 Task: Choose a random templete from new position.
Action: Mouse moved to (460, 124)
Screenshot: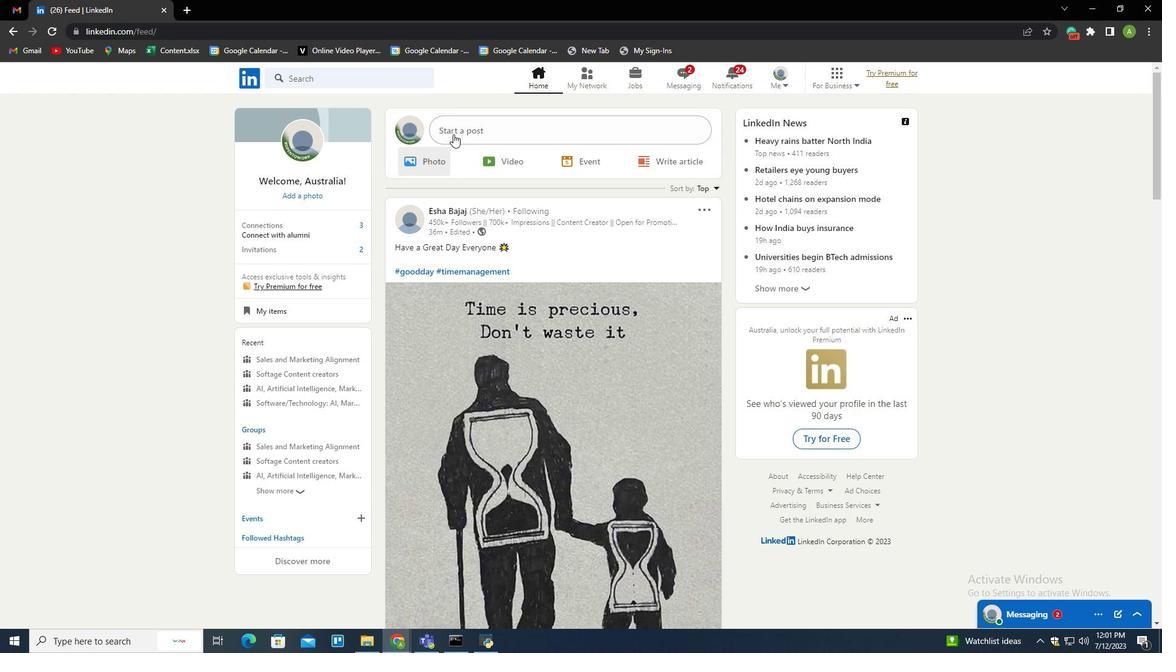 
Action: Mouse pressed left at (460, 124)
Screenshot: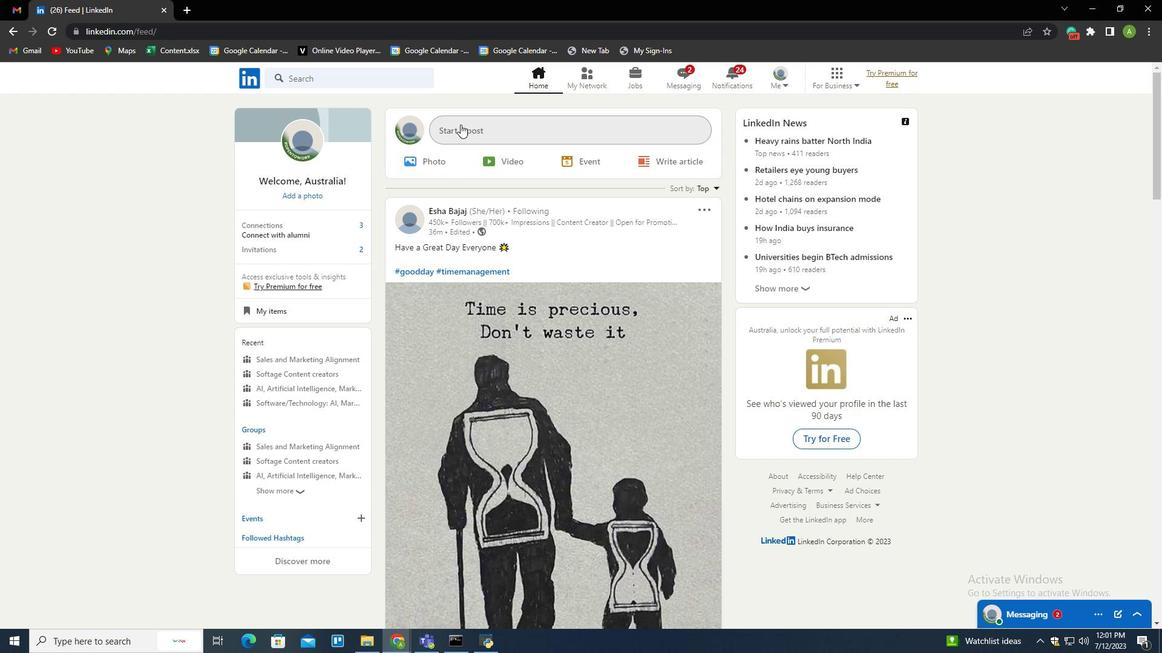 
Action: Mouse moved to (521, 358)
Screenshot: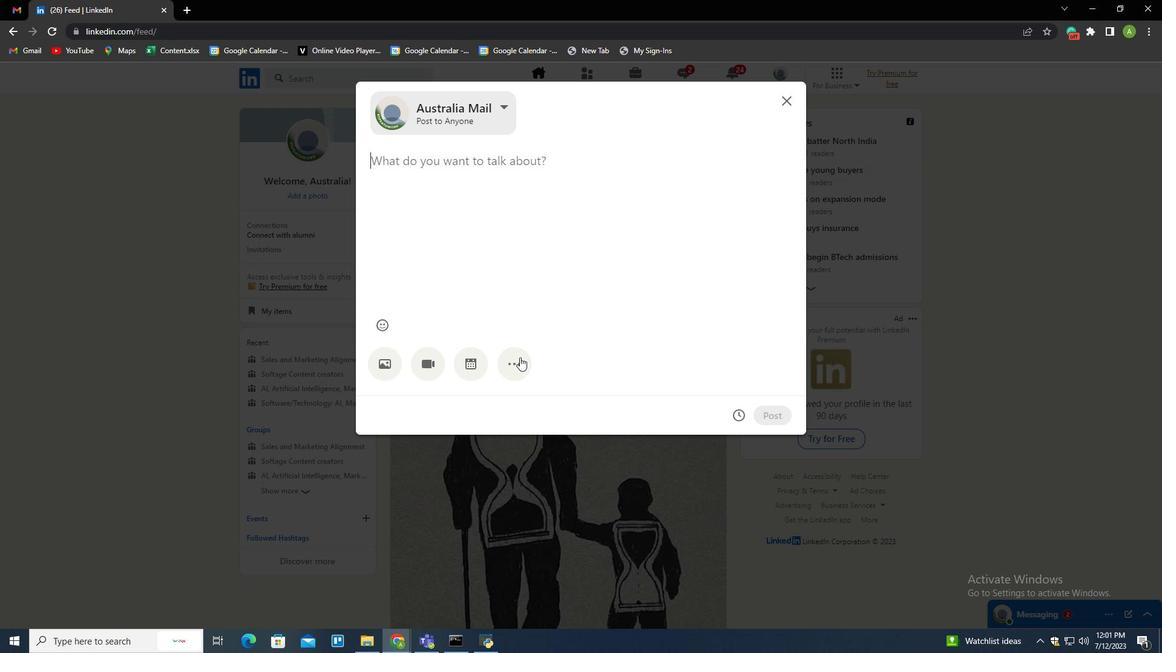 
Action: Mouse pressed left at (521, 358)
Screenshot: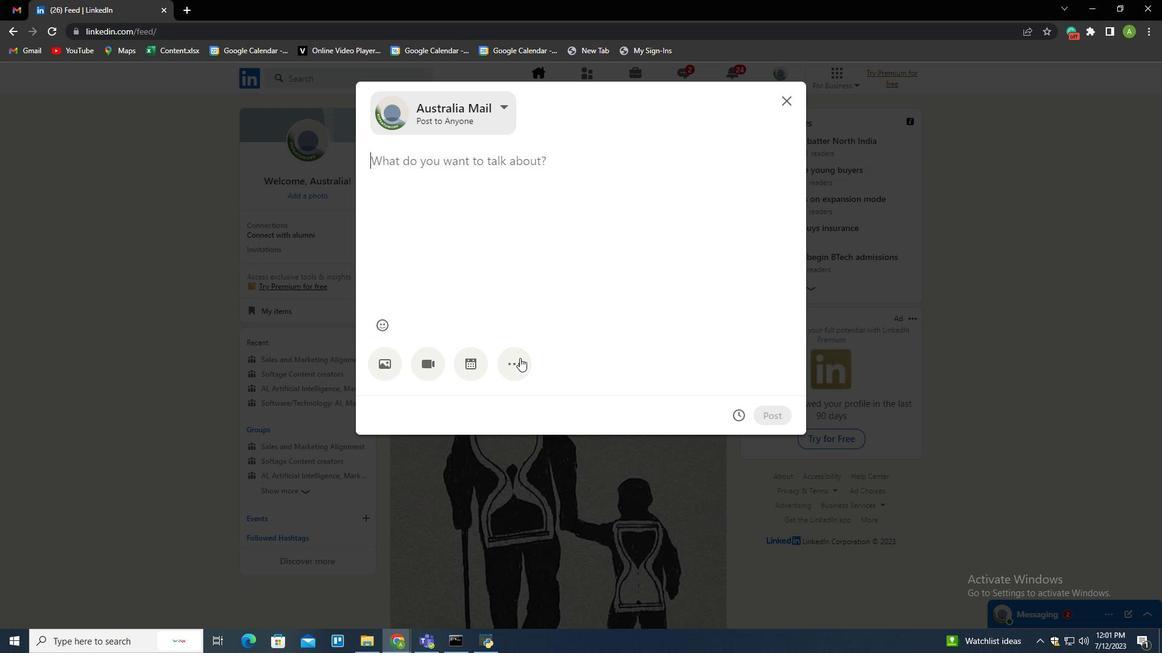 
Action: Mouse moved to (510, 358)
Screenshot: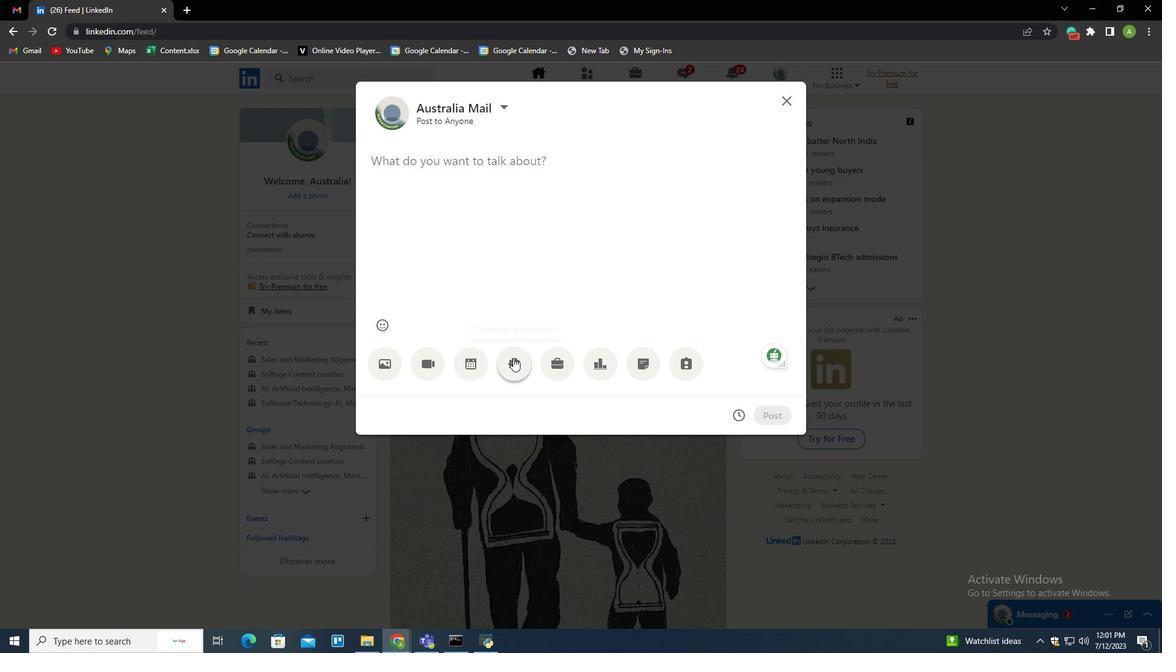 
Action: Mouse pressed left at (510, 358)
Screenshot: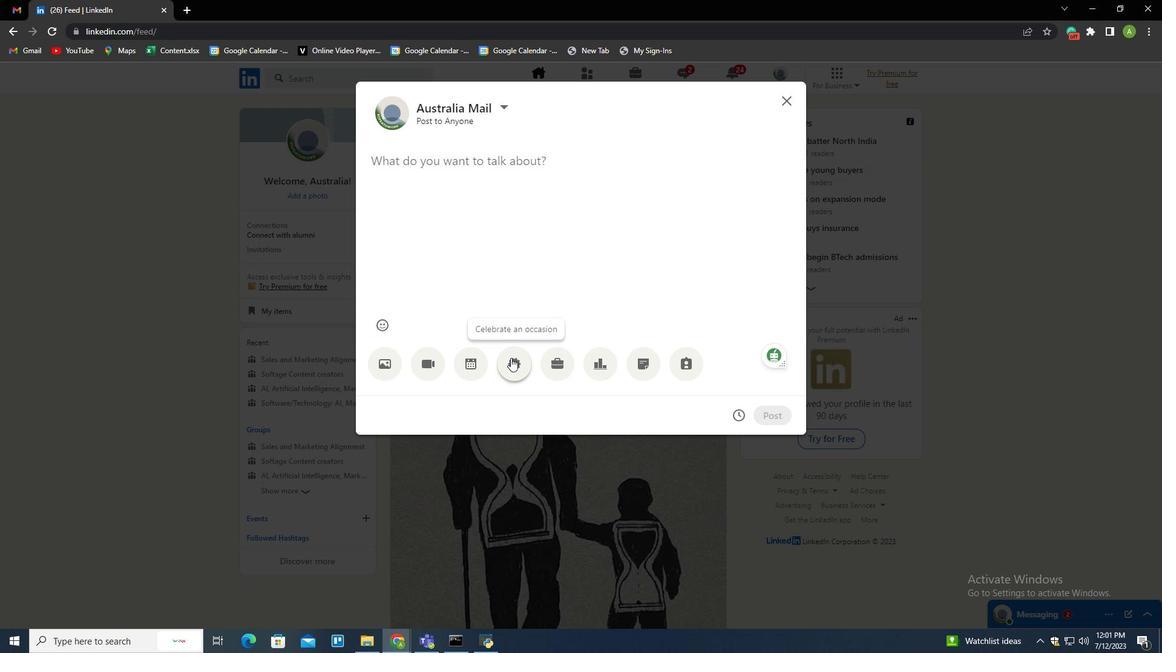 
Action: Mouse moved to (493, 299)
Screenshot: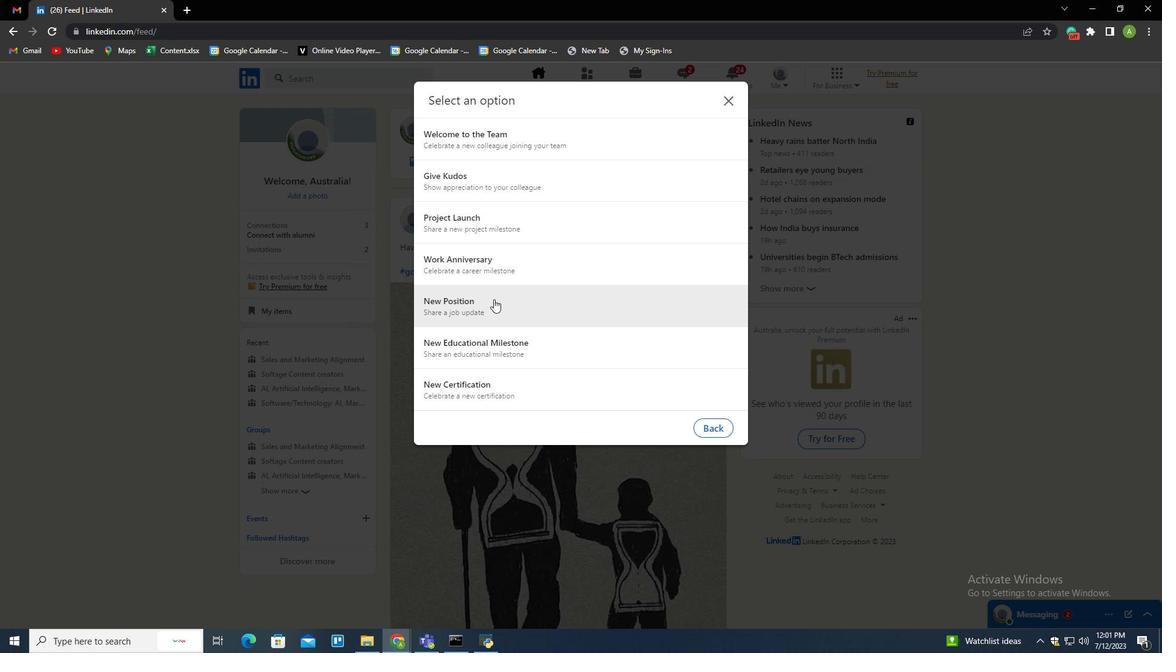 
Action: Mouse pressed left at (493, 299)
Screenshot: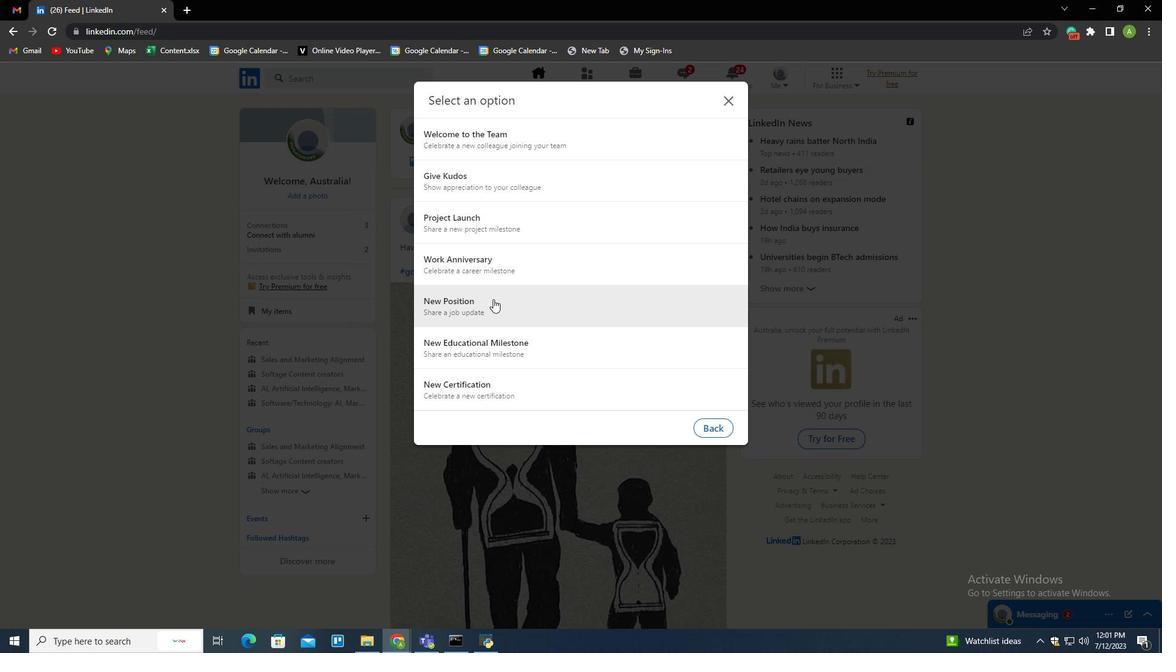 
Action: Mouse moved to (636, 440)
Screenshot: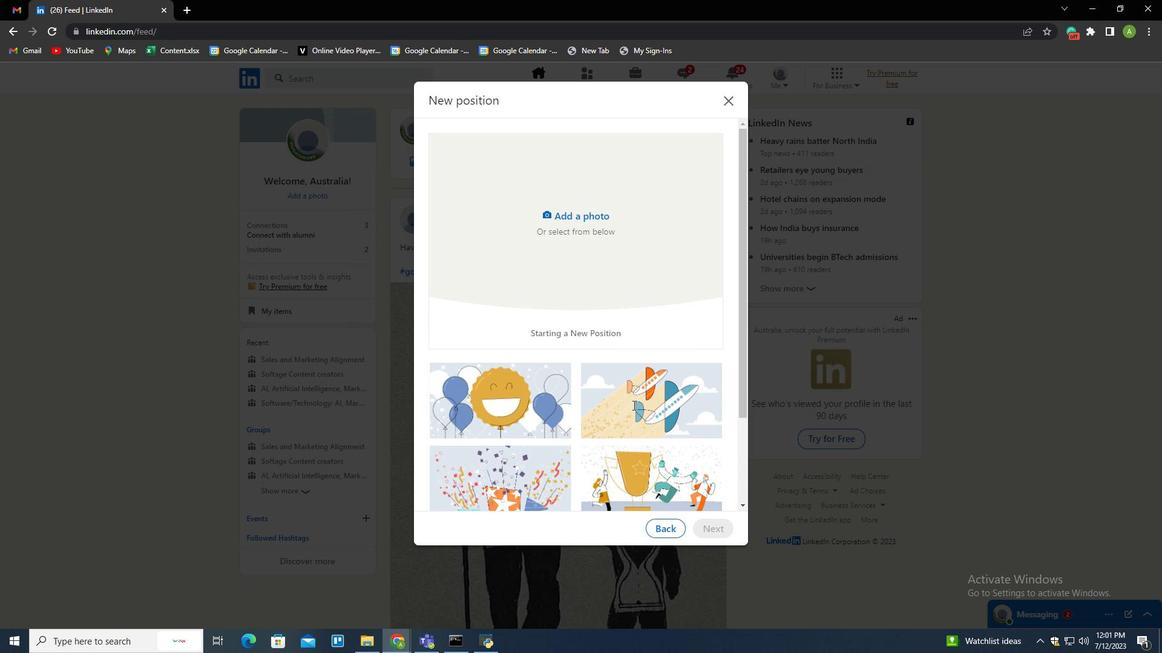 
Action: Mouse scrolled (636, 439) with delta (0, 0)
Screenshot: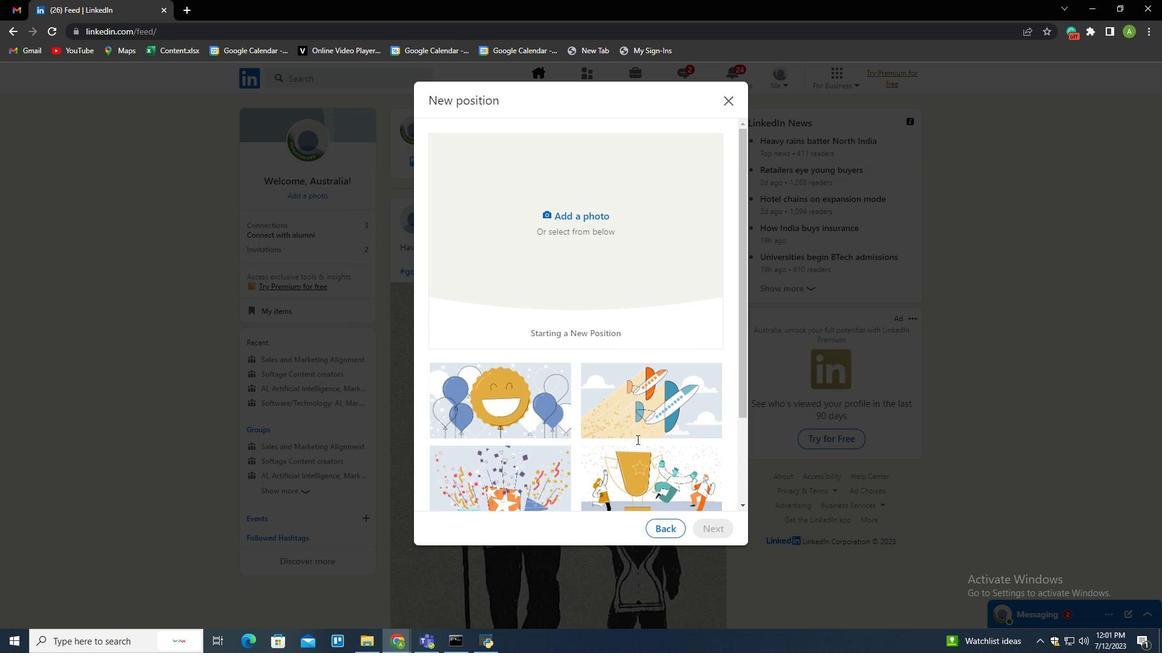 
Action: Mouse scrolled (636, 439) with delta (0, 0)
Screenshot: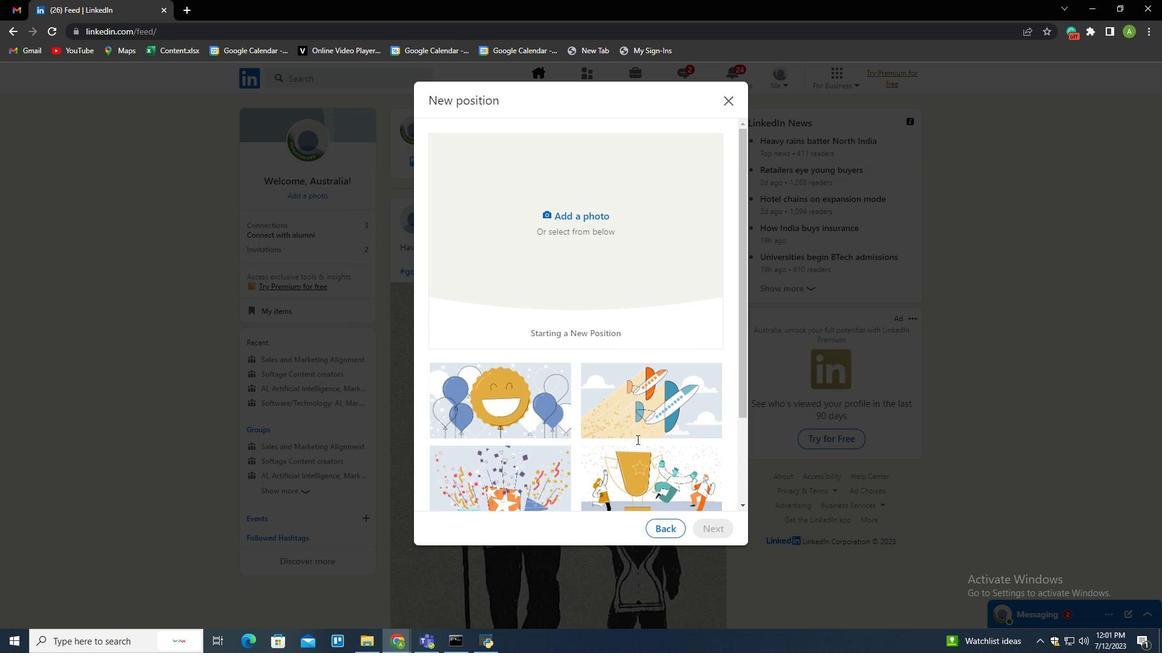 
Action: Mouse scrolled (636, 439) with delta (0, 0)
Screenshot: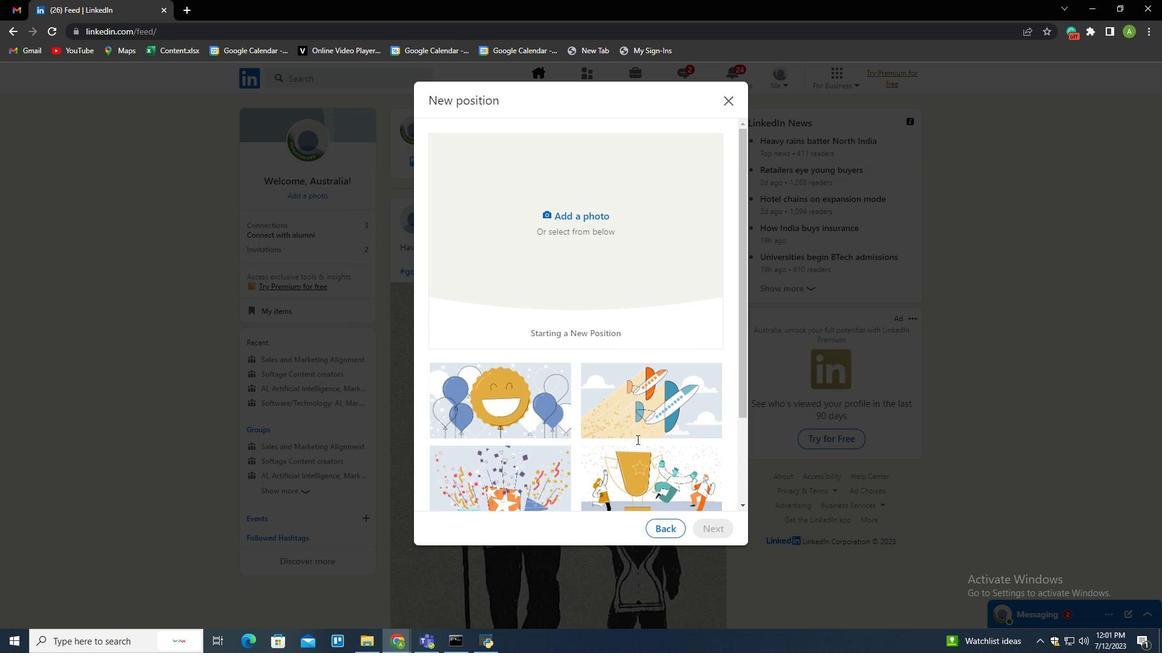 
Action: Mouse moved to (508, 447)
Screenshot: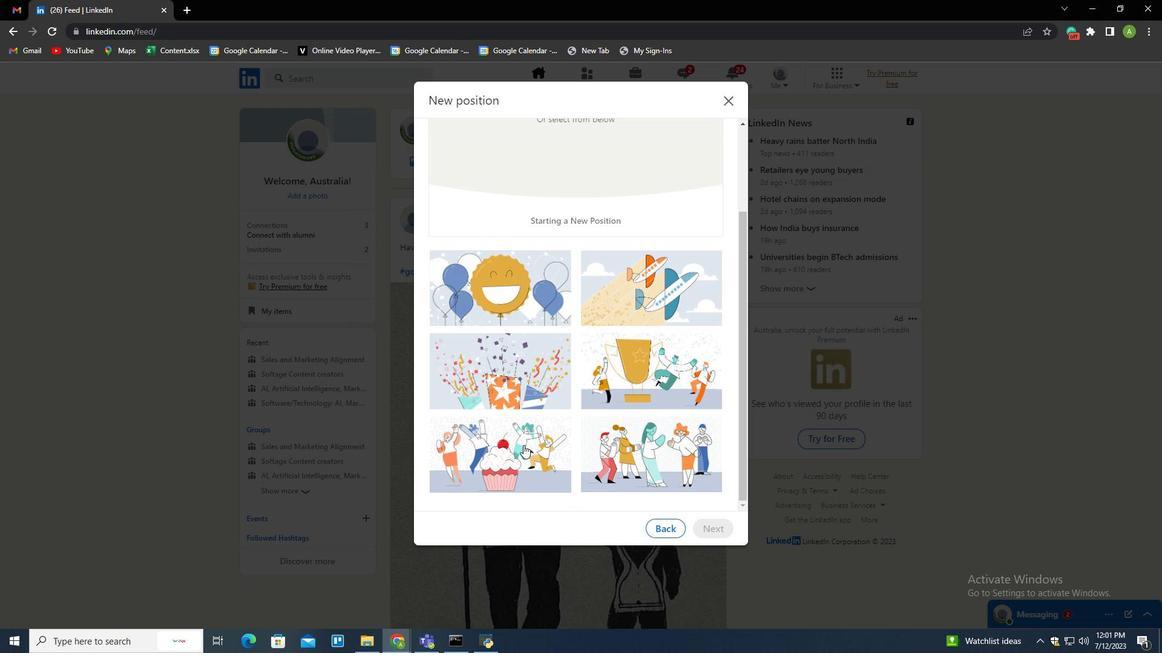 
Action: Mouse pressed left at (508, 447)
Screenshot: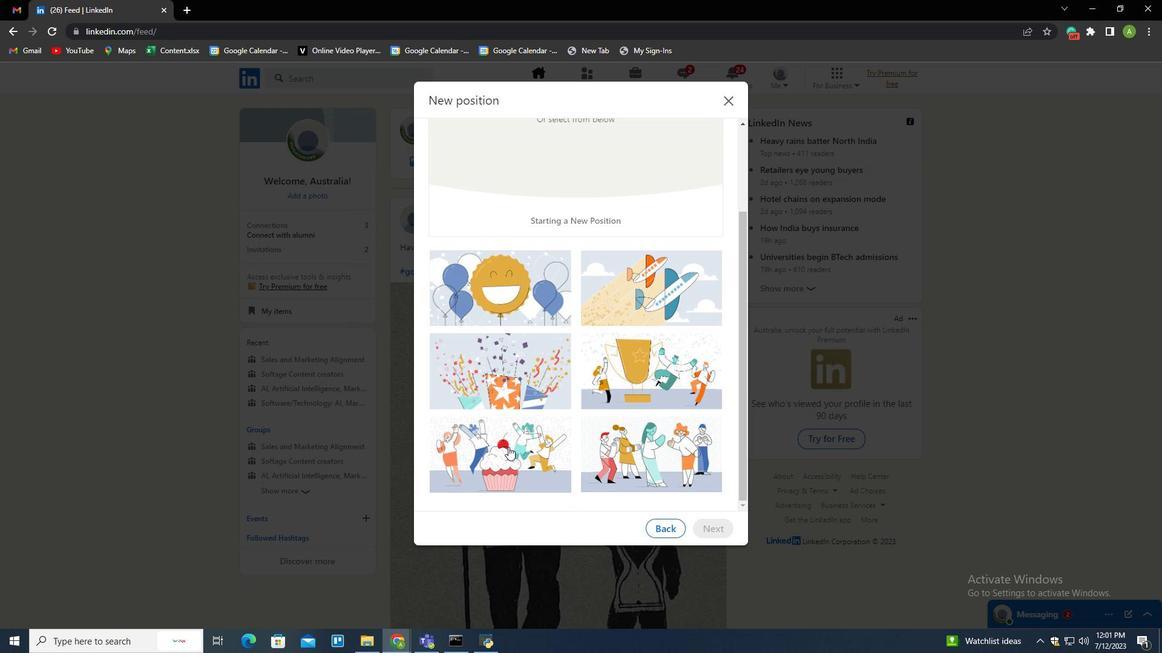 
Action: Mouse moved to (592, 444)
Screenshot: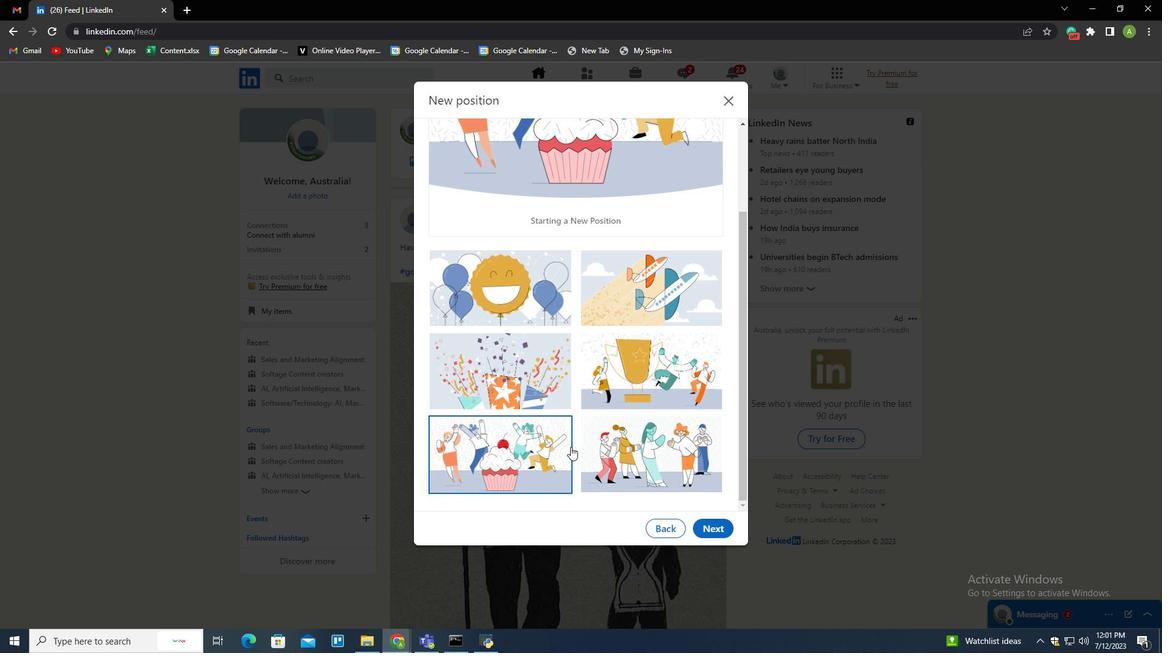 
Action: Mouse scrolled (592, 444) with delta (0, 0)
Screenshot: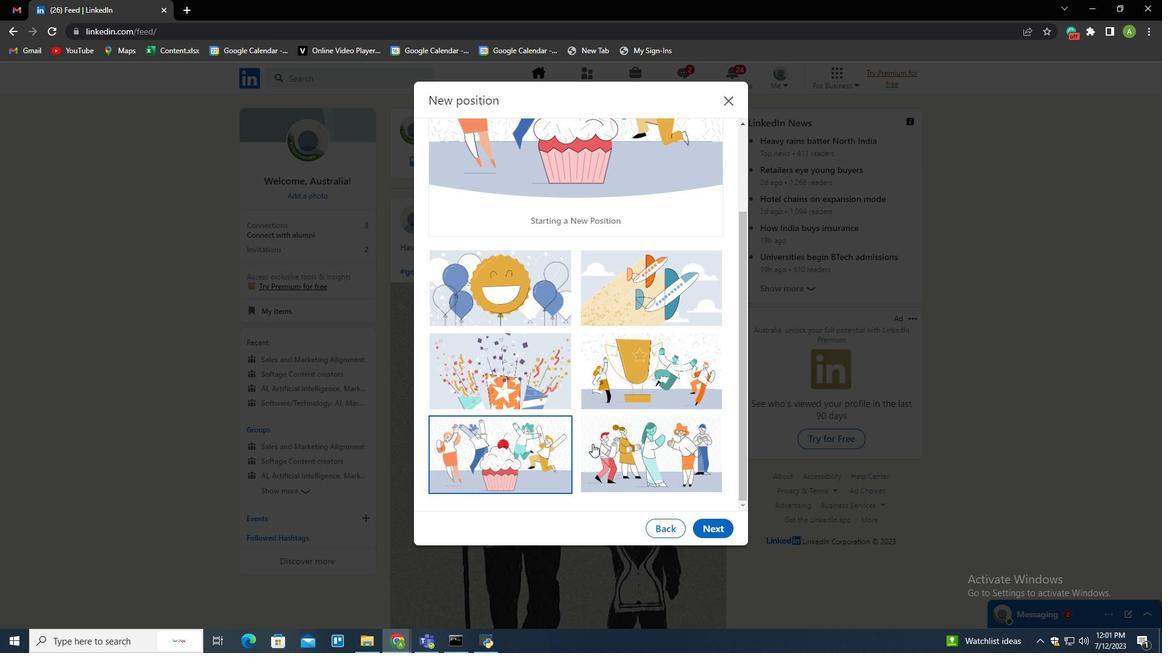 
Action: Mouse scrolled (592, 444) with delta (0, 0)
Screenshot: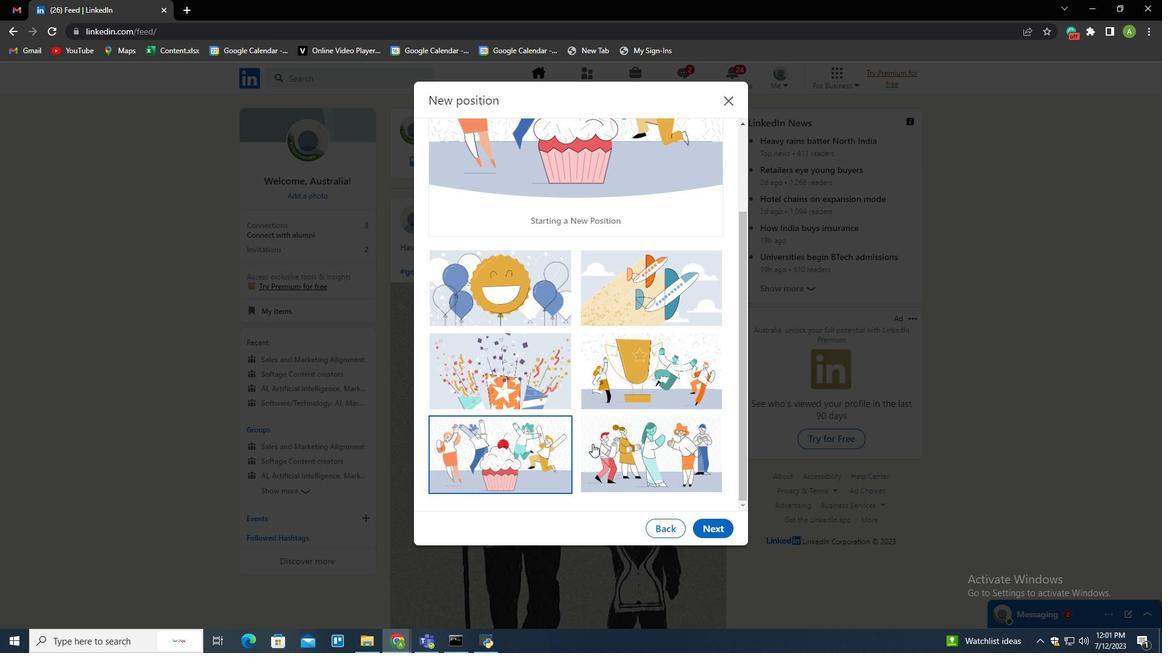 
Action: Mouse scrolled (592, 444) with delta (0, 0)
Screenshot: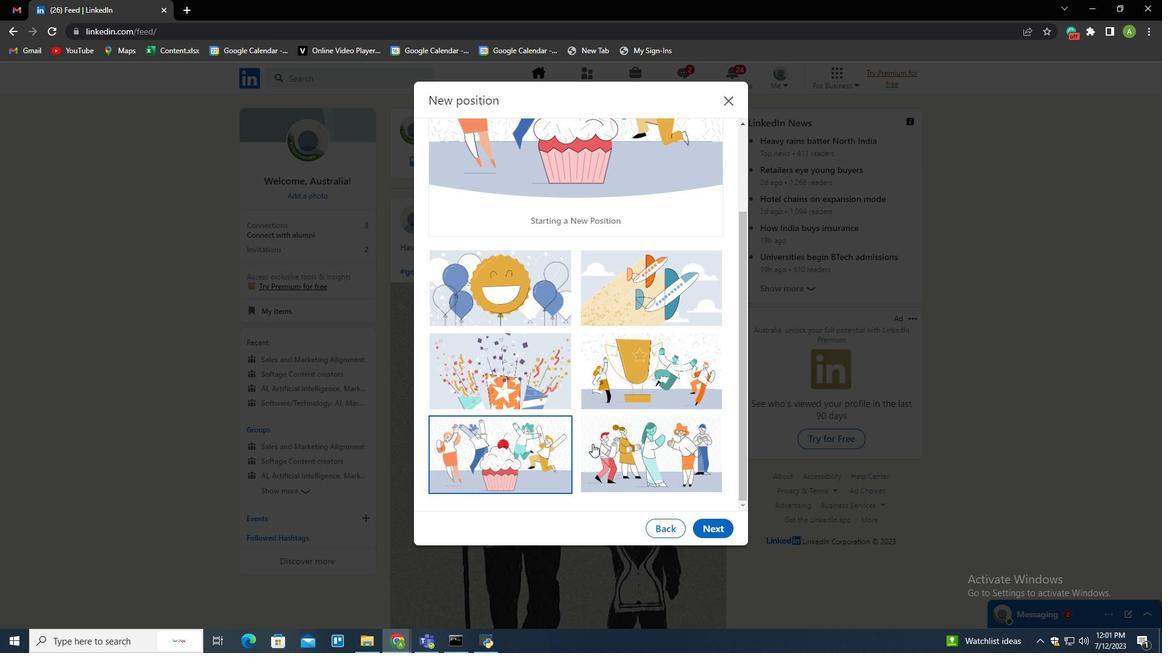 
Action: Mouse scrolled (592, 444) with delta (0, 0)
Screenshot: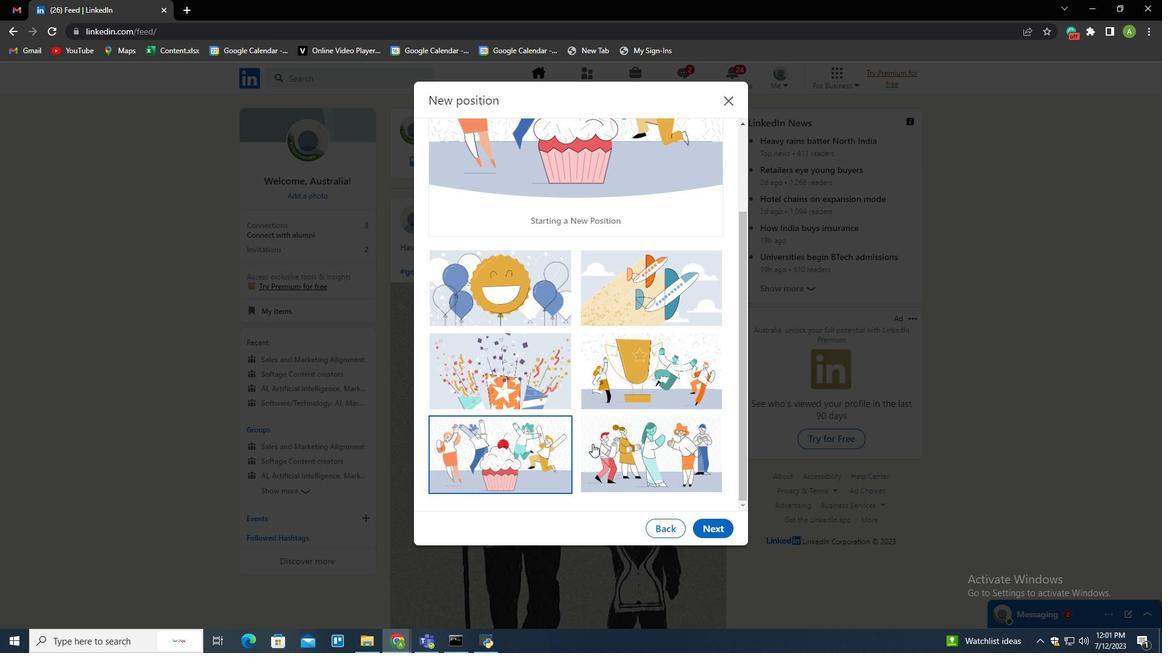 
